 Task: Create a due date automation trigger when advanced on, on the wednesday of the week before a card is due add dates not starting today at 11:00 AM.
Action: Mouse moved to (980, 78)
Screenshot: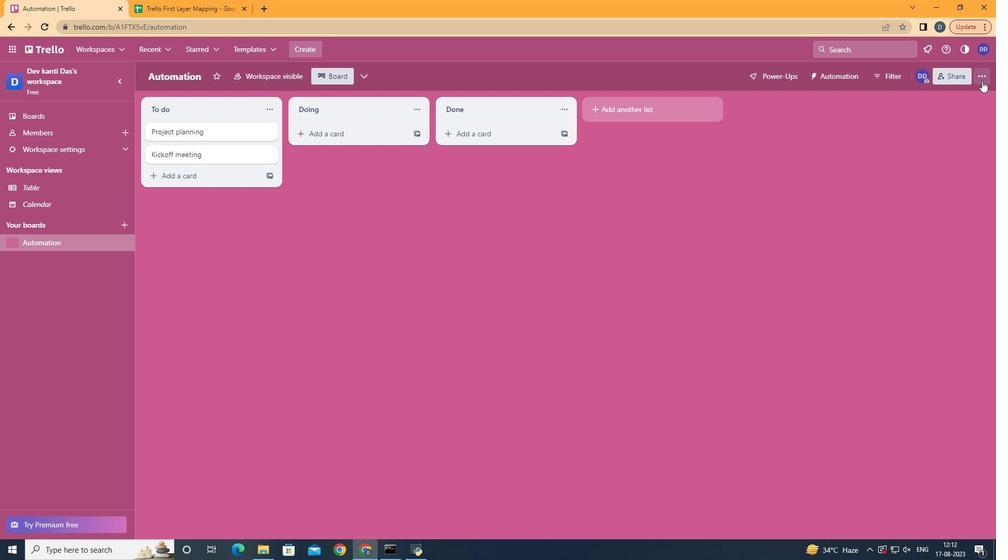 
Action: Mouse pressed left at (980, 78)
Screenshot: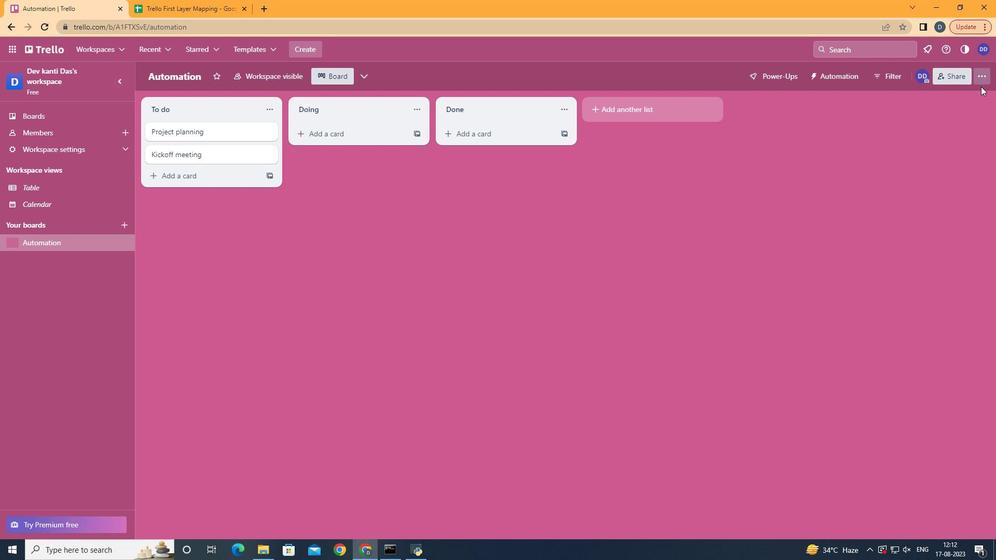 
Action: Mouse moved to (904, 212)
Screenshot: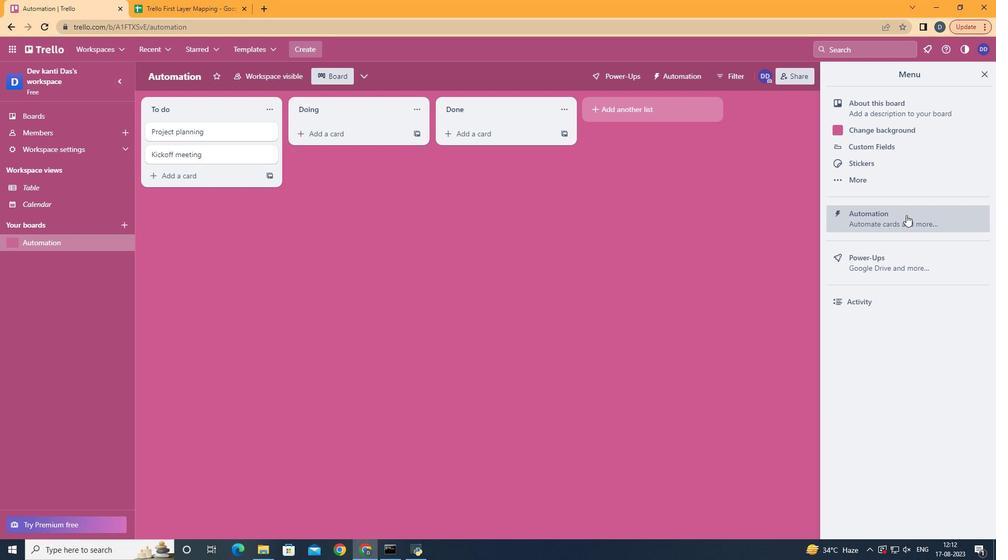 
Action: Mouse pressed left at (904, 212)
Screenshot: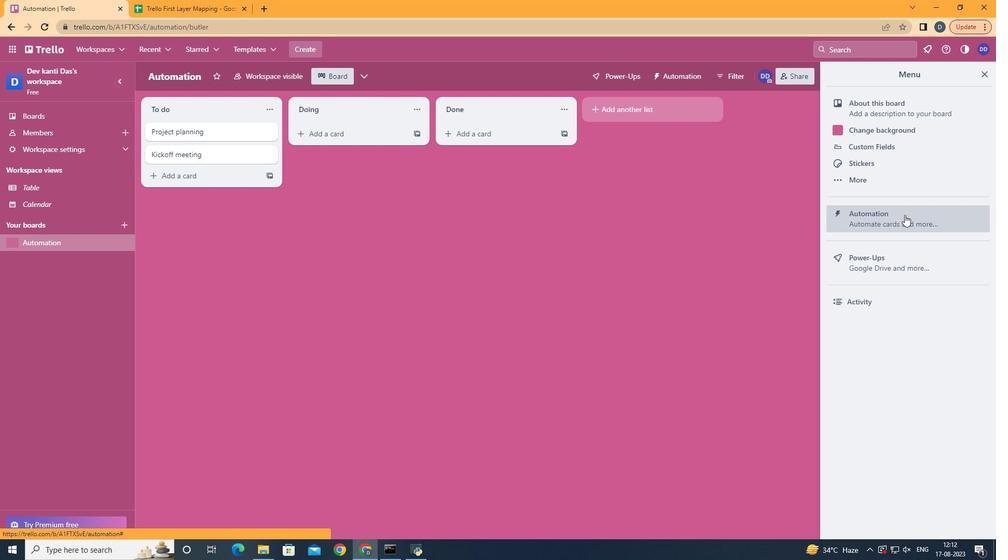 
Action: Mouse moved to (196, 210)
Screenshot: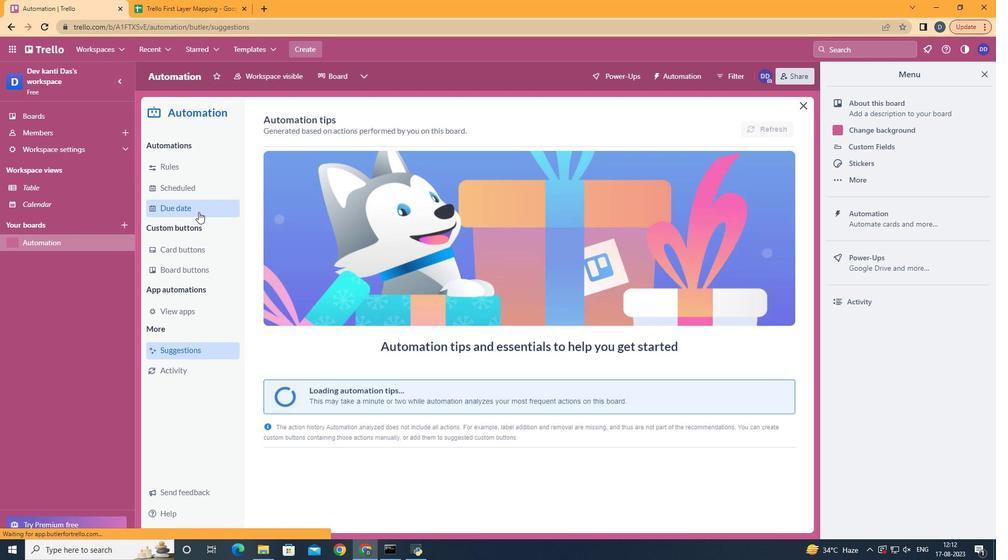 
Action: Mouse pressed left at (196, 210)
Screenshot: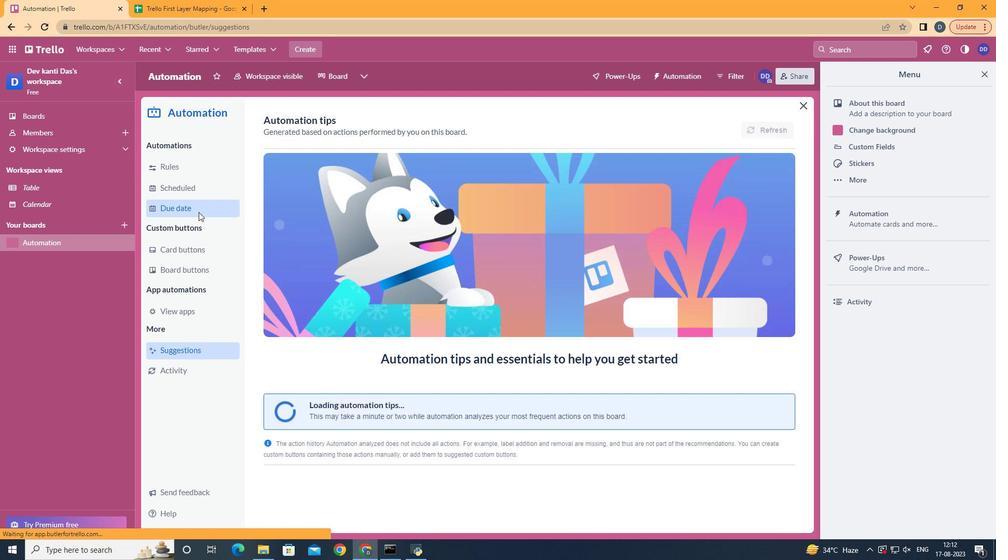 
Action: Mouse moved to (737, 120)
Screenshot: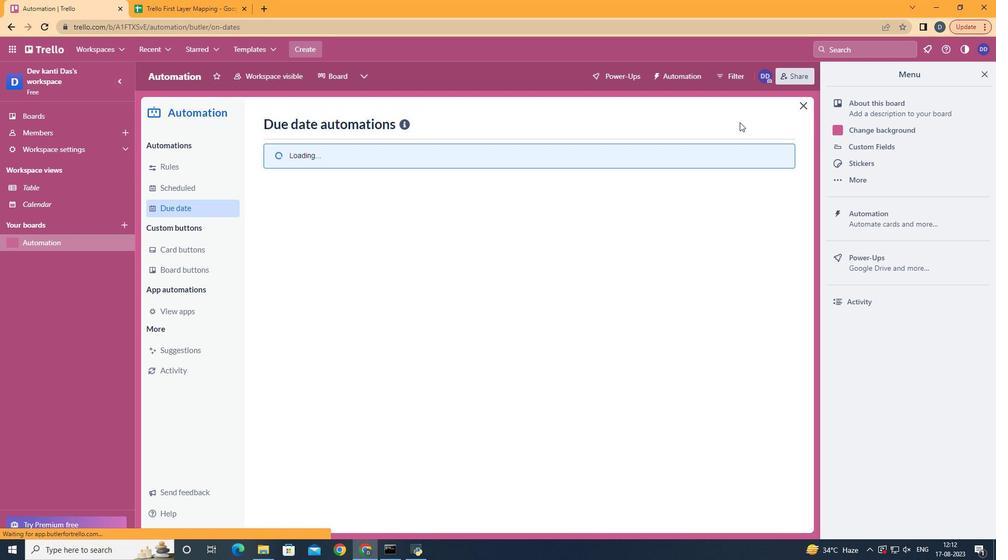 
Action: Mouse pressed left at (737, 120)
Screenshot: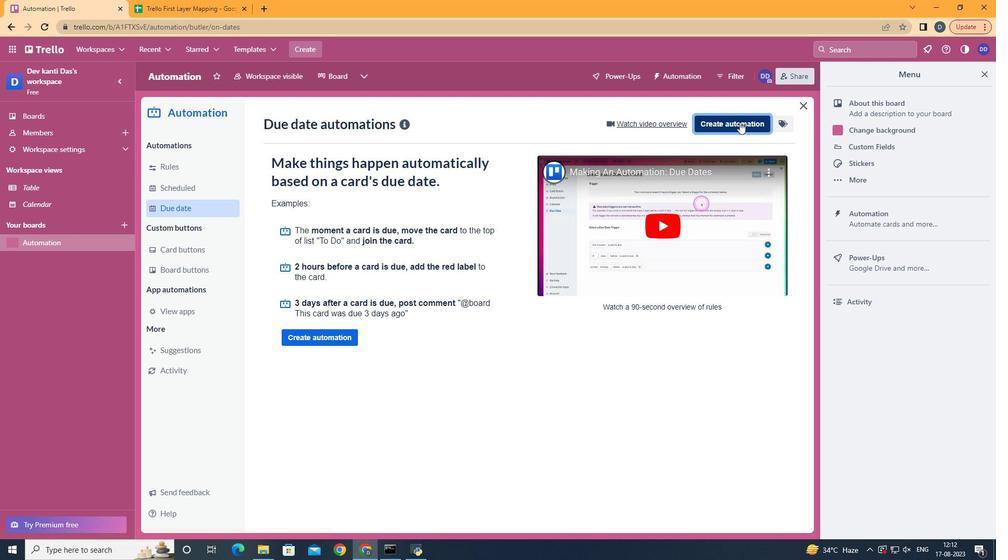 
Action: Mouse moved to (560, 220)
Screenshot: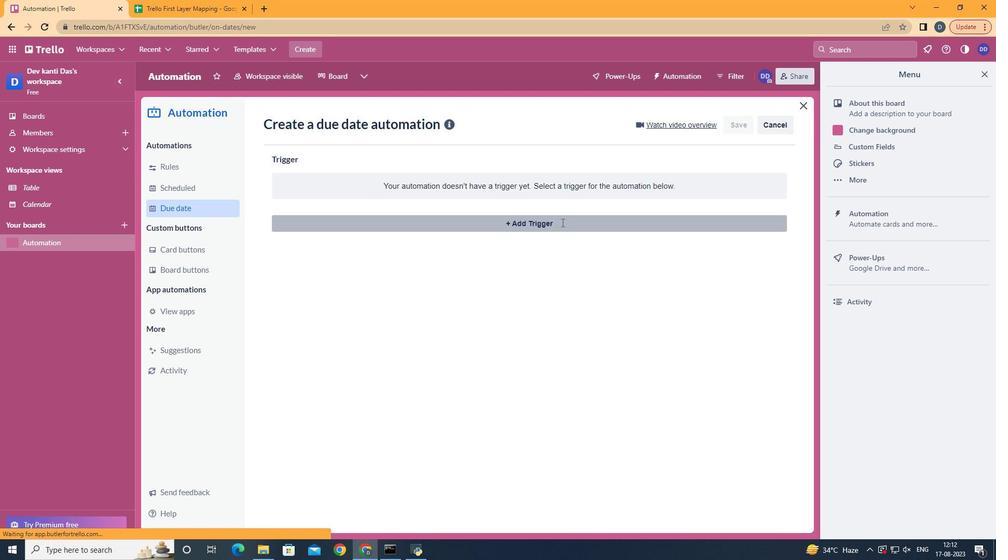 
Action: Mouse pressed left at (560, 220)
Screenshot: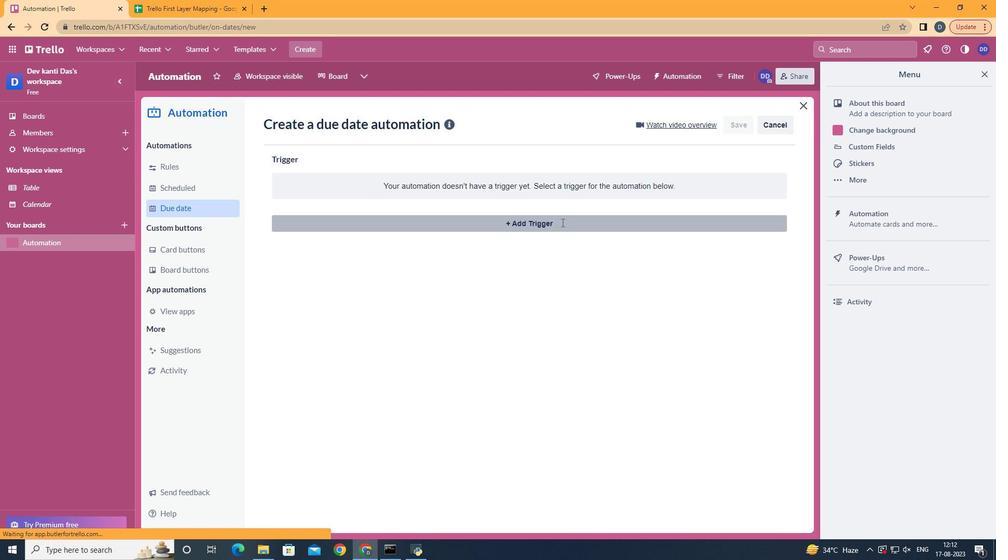 
Action: Mouse moved to (329, 309)
Screenshot: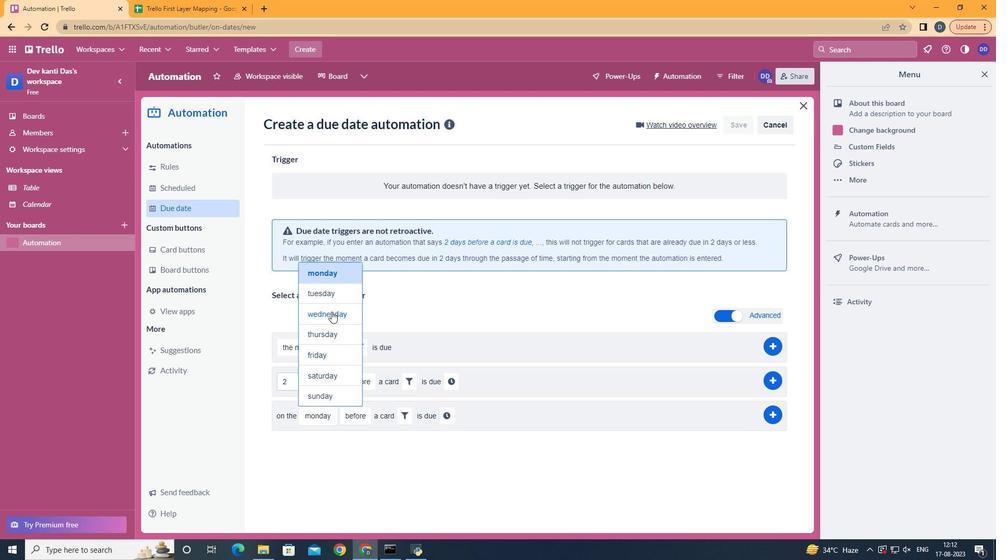 
Action: Mouse pressed left at (329, 309)
Screenshot: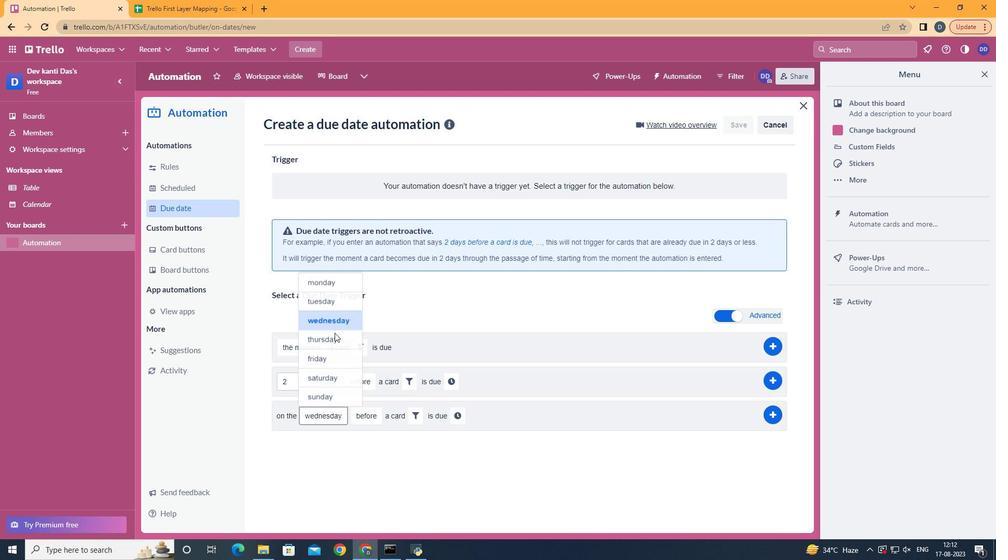 
Action: Mouse moved to (395, 488)
Screenshot: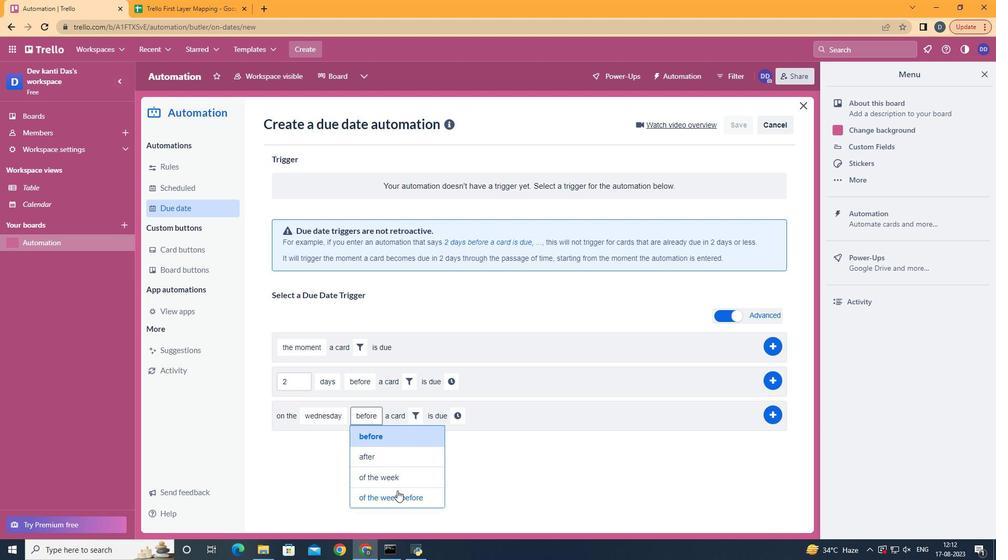 
Action: Mouse pressed left at (395, 488)
Screenshot: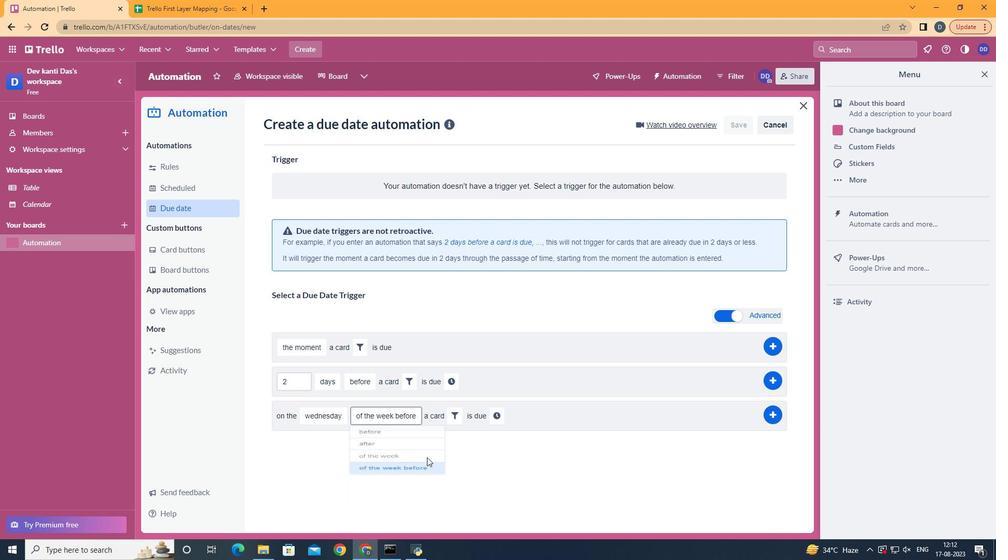 
Action: Mouse moved to (456, 414)
Screenshot: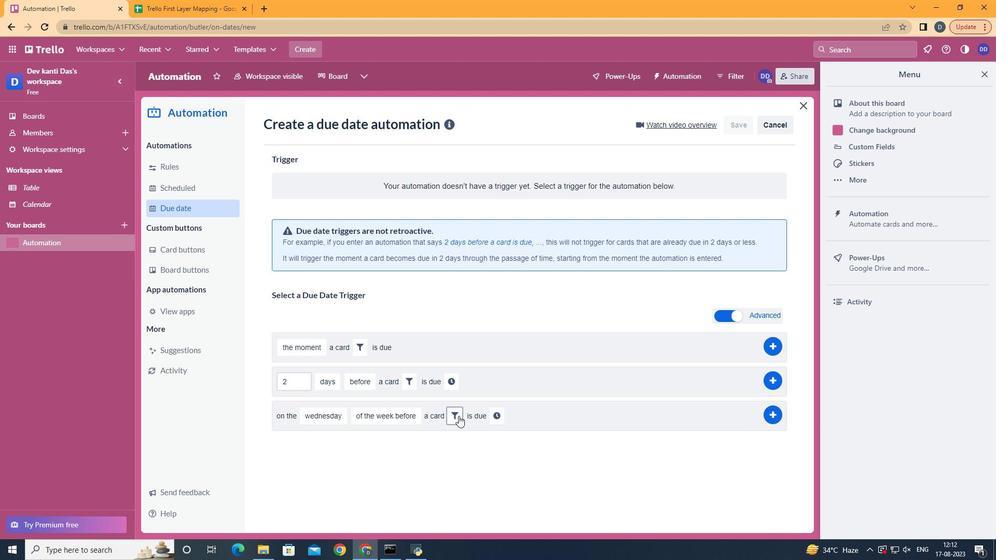 
Action: Mouse pressed left at (456, 414)
Screenshot: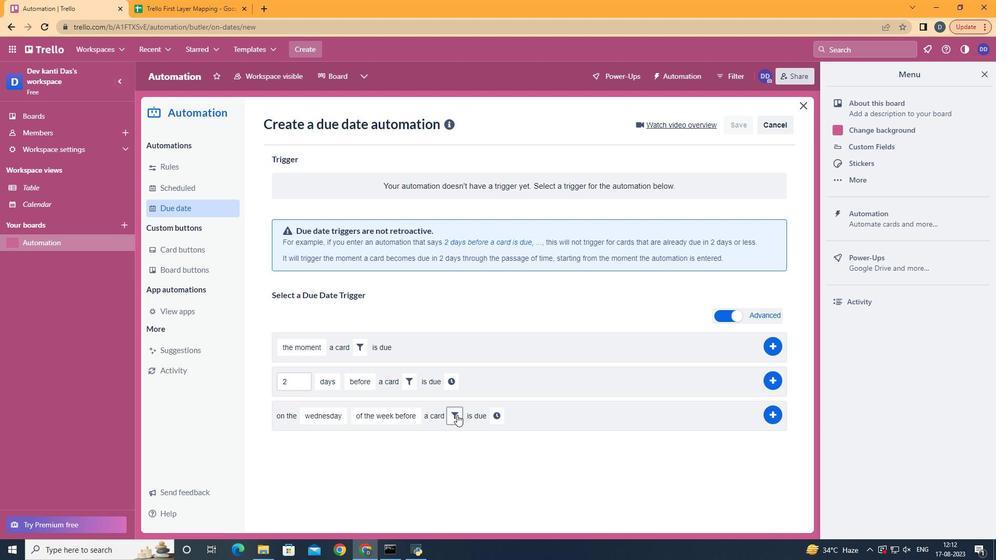 
Action: Mouse moved to (508, 446)
Screenshot: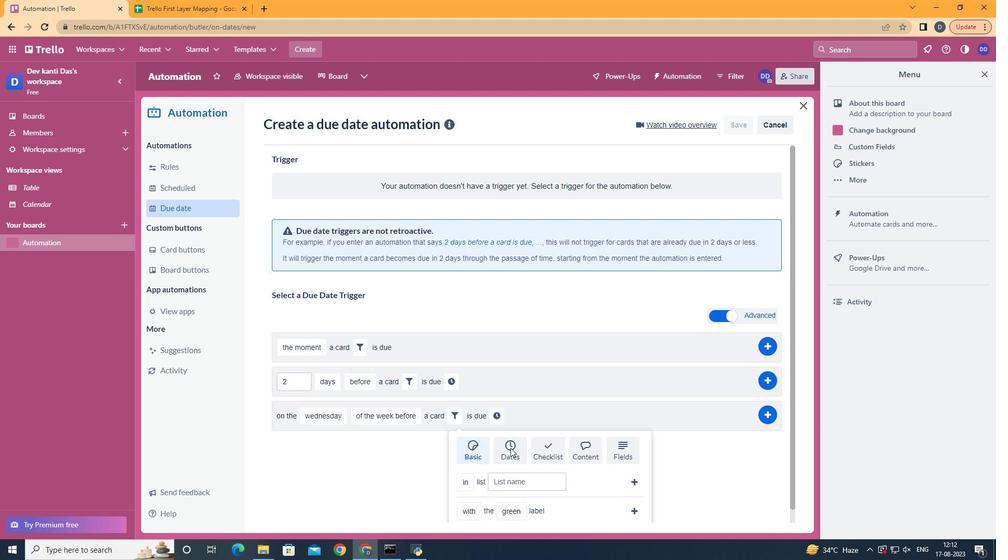 
Action: Mouse pressed left at (508, 446)
Screenshot: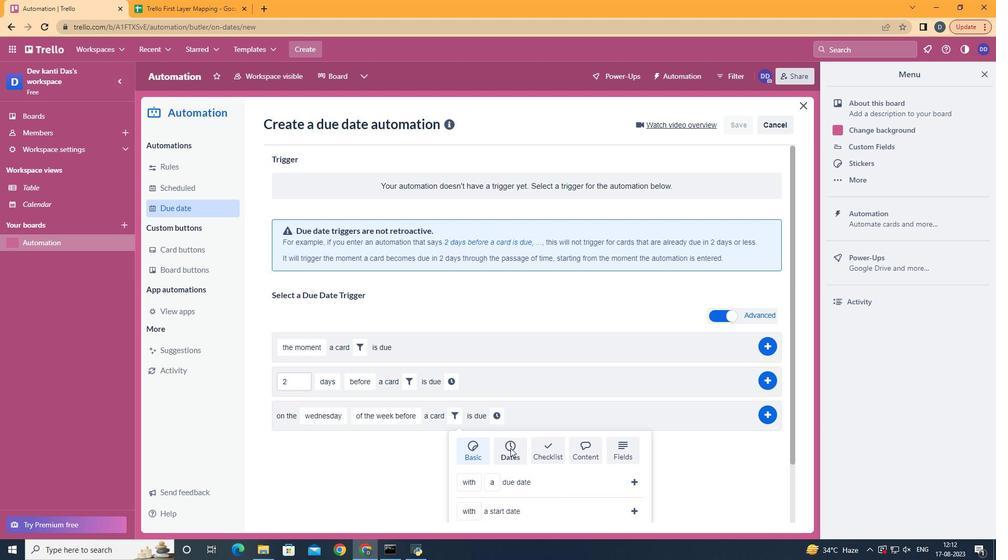 
Action: Mouse scrolled (508, 445) with delta (0, 0)
Screenshot: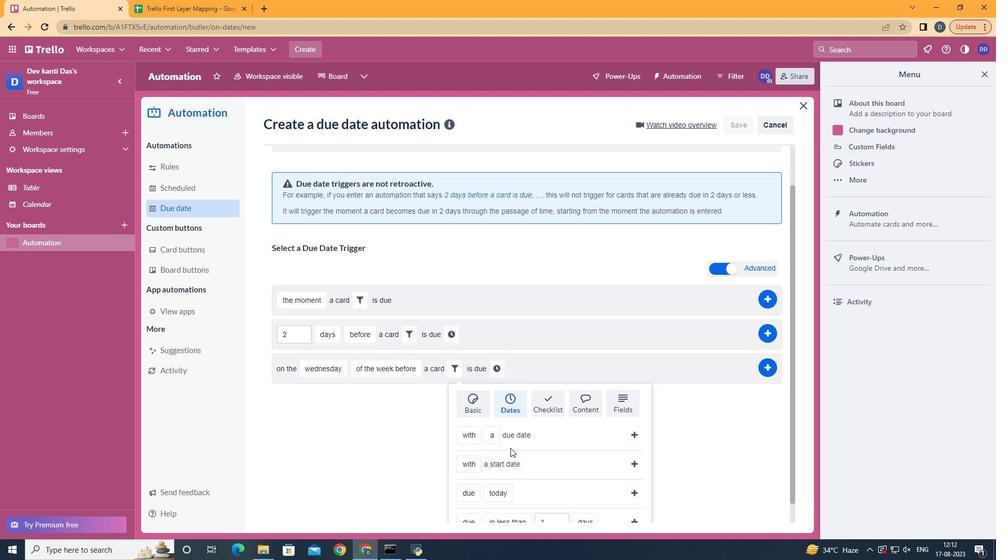 
Action: Mouse scrolled (508, 445) with delta (0, 0)
Screenshot: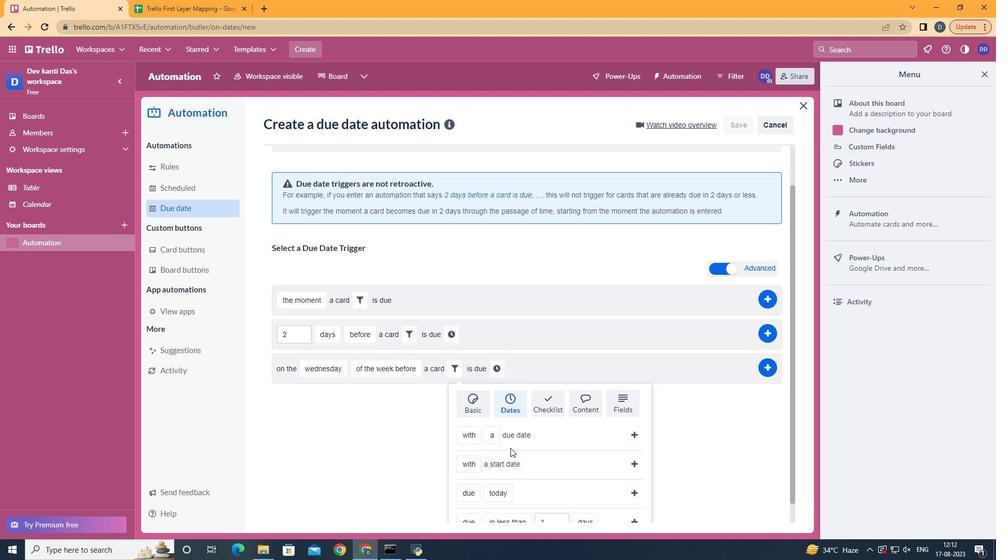 
Action: Mouse scrolled (508, 445) with delta (0, 0)
Screenshot: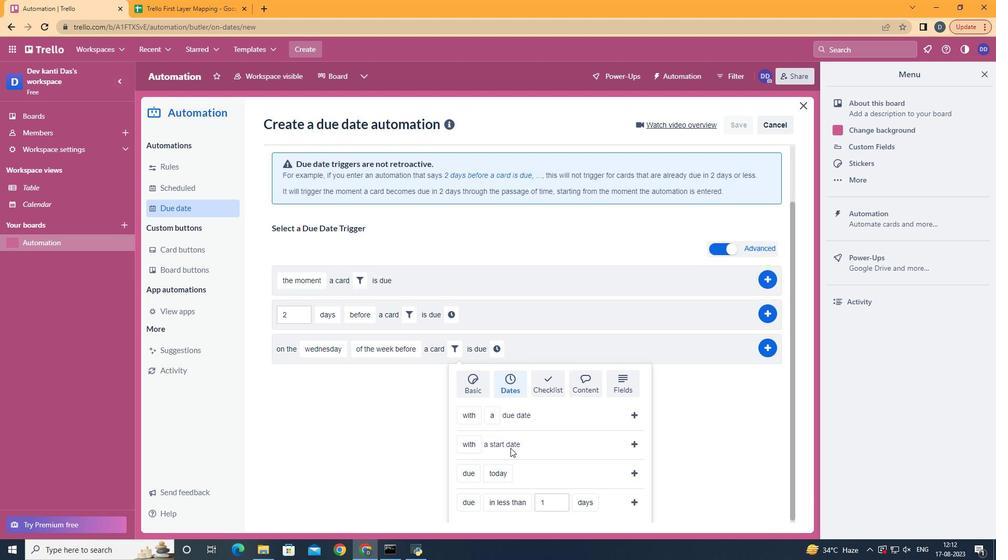 
Action: Mouse moved to (477, 458)
Screenshot: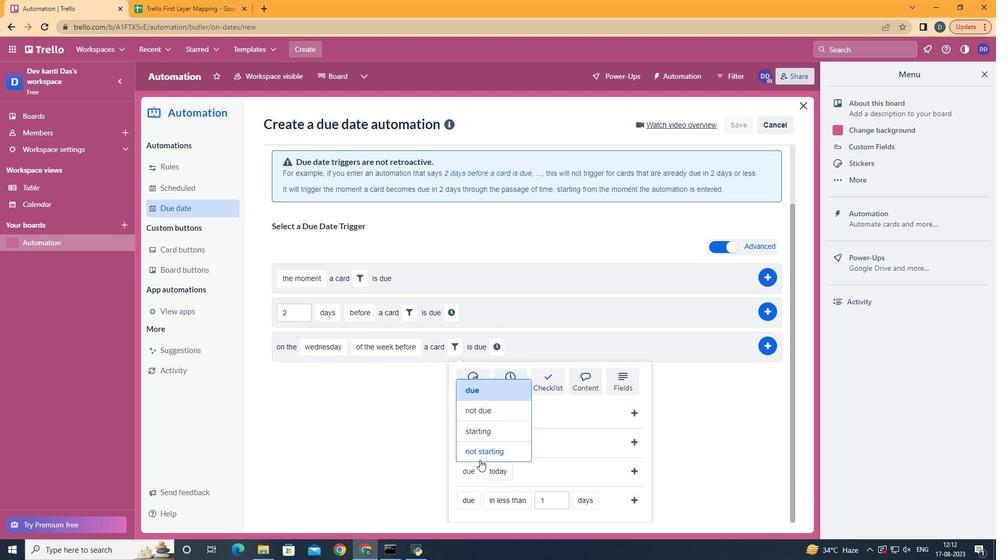 
Action: Mouse pressed left at (477, 458)
Screenshot: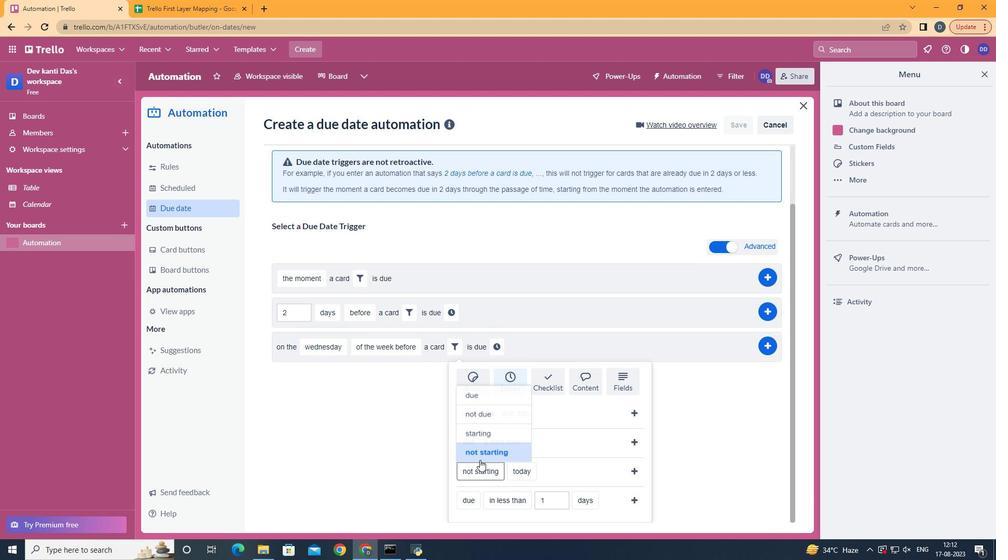 
Action: Mouse moved to (635, 465)
Screenshot: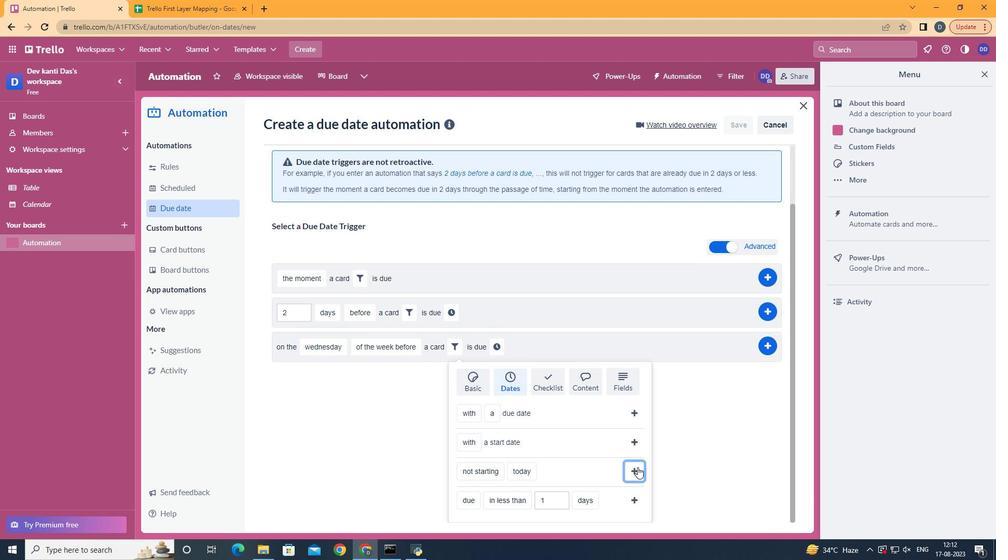 
Action: Mouse pressed left at (635, 465)
Screenshot: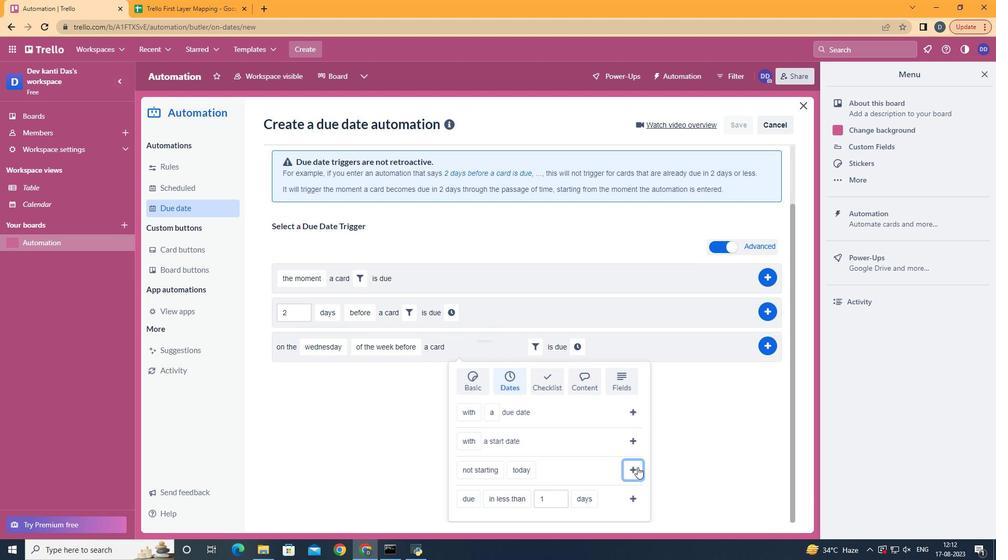 
Action: Mouse moved to (580, 415)
Screenshot: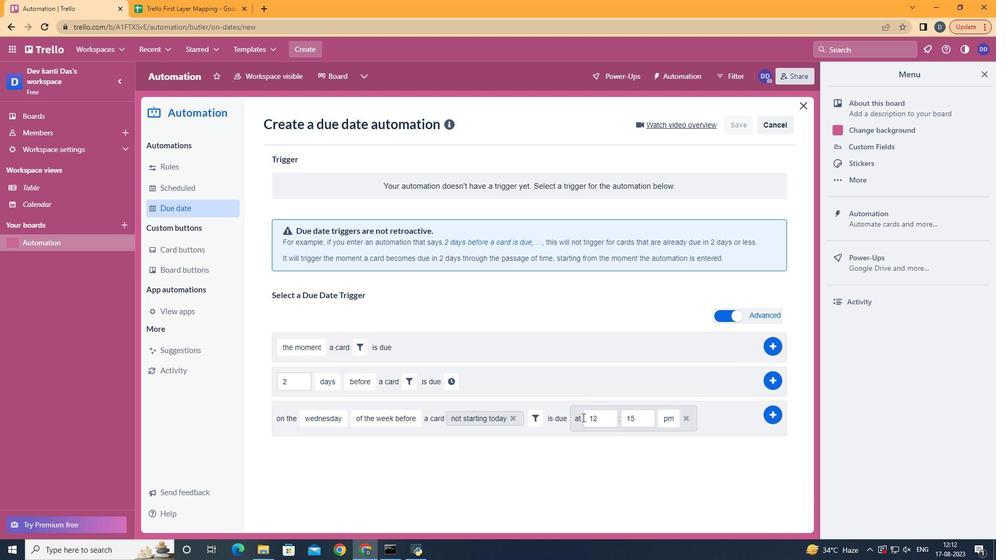 
Action: Mouse pressed left at (580, 415)
Screenshot: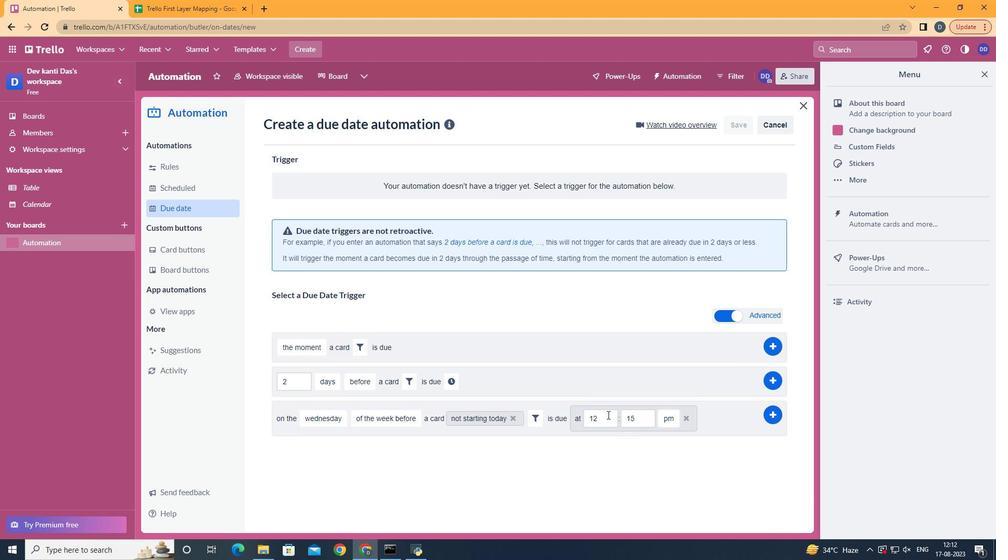 
Action: Mouse moved to (612, 413)
Screenshot: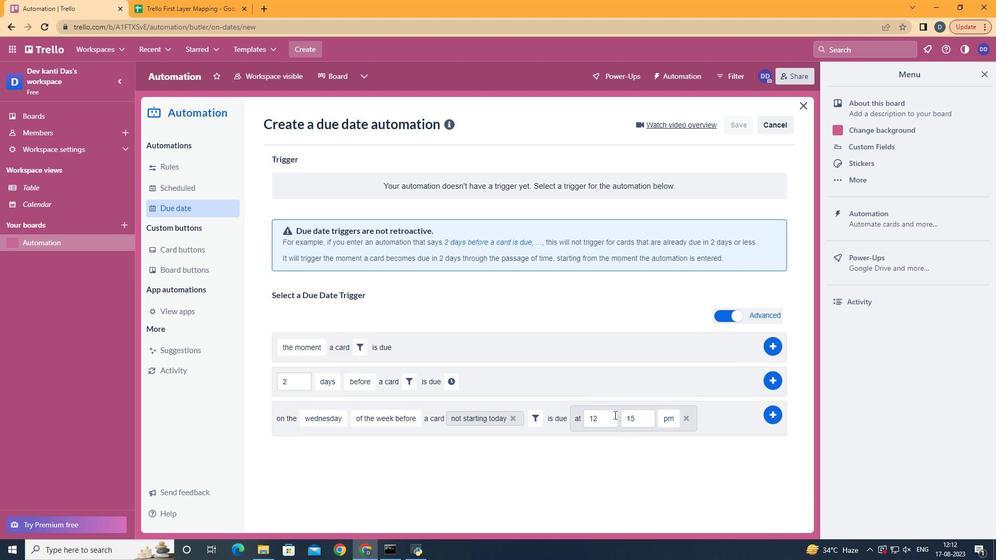 
Action: Mouse pressed left at (612, 413)
Screenshot: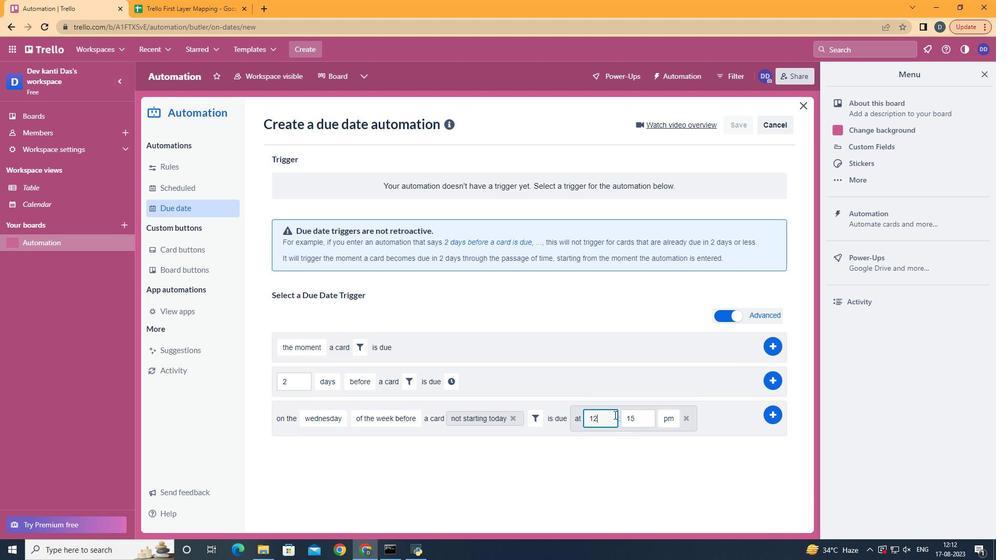 
Action: Mouse moved to (610, 414)
Screenshot: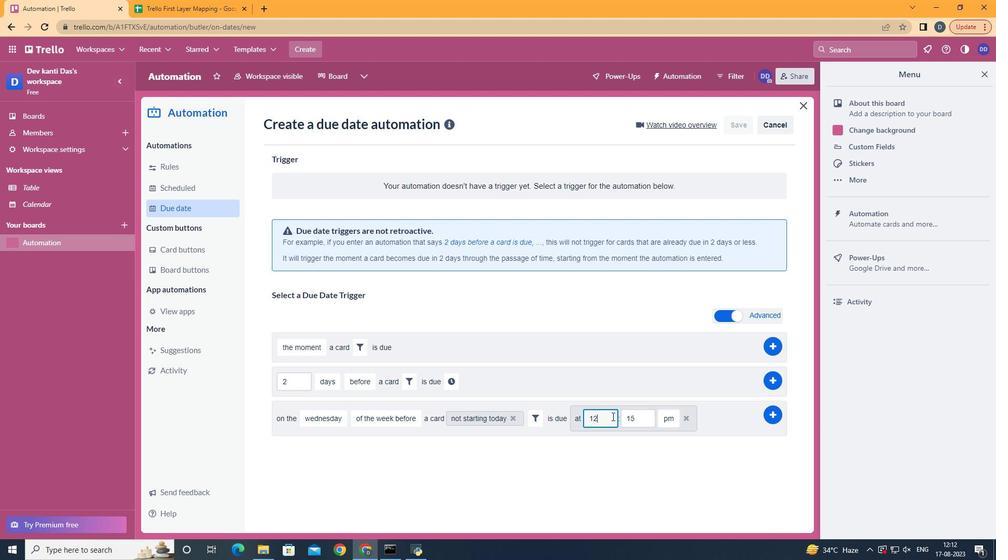 
Action: Key pressed <Key.backspace>1
Screenshot: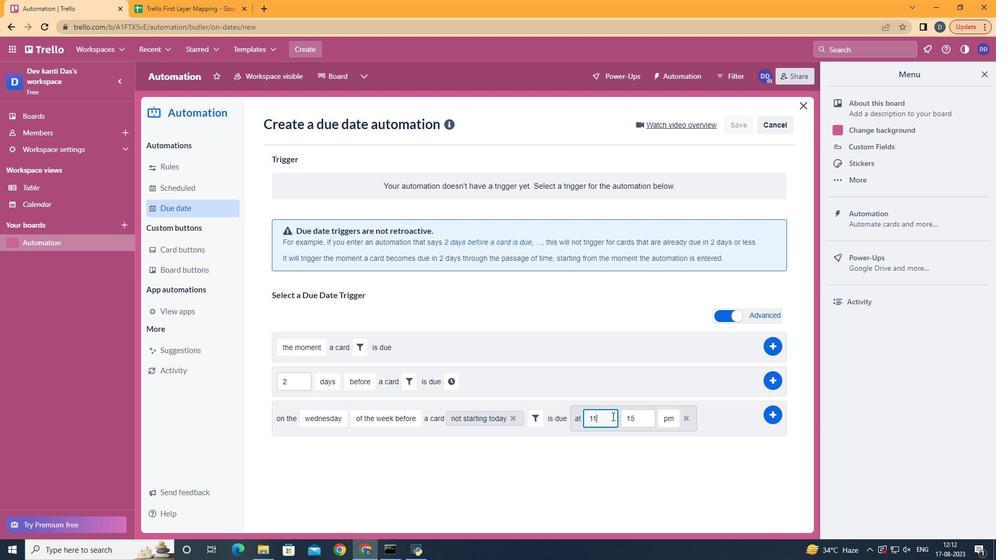 
Action: Mouse moved to (641, 417)
Screenshot: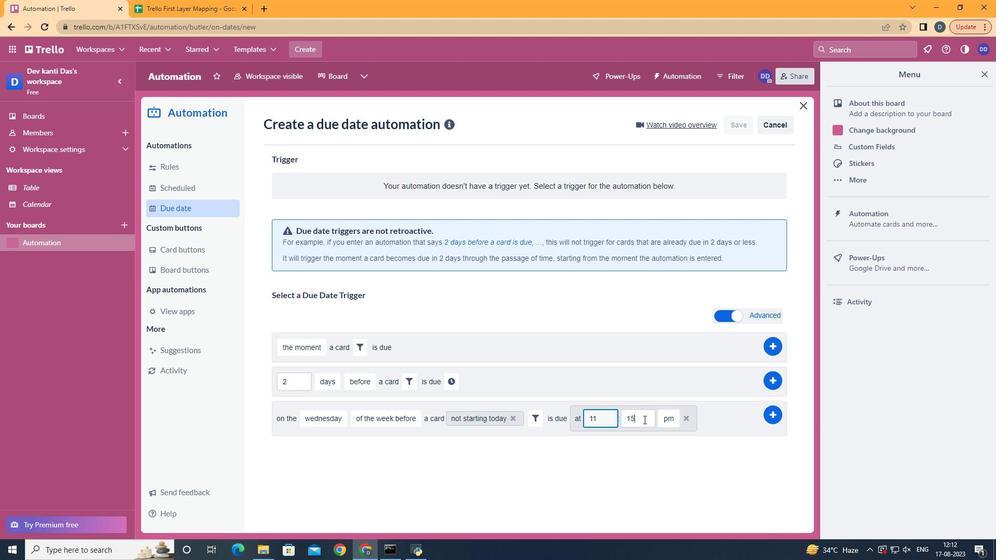 
Action: Mouse pressed left at (641, 417)
Screenshot: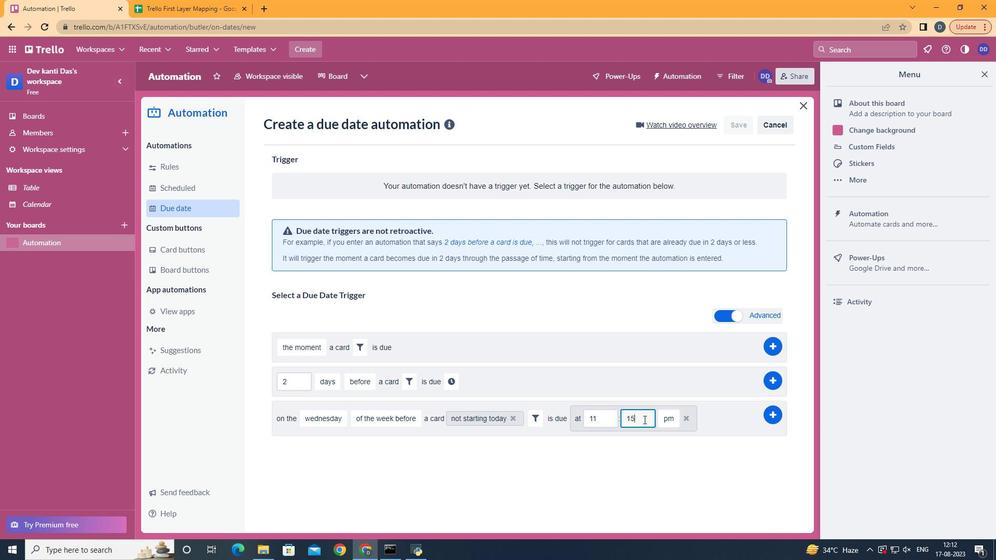 
Action: Key pressed <Key.backspace><Key.backspace>00
Screenshot: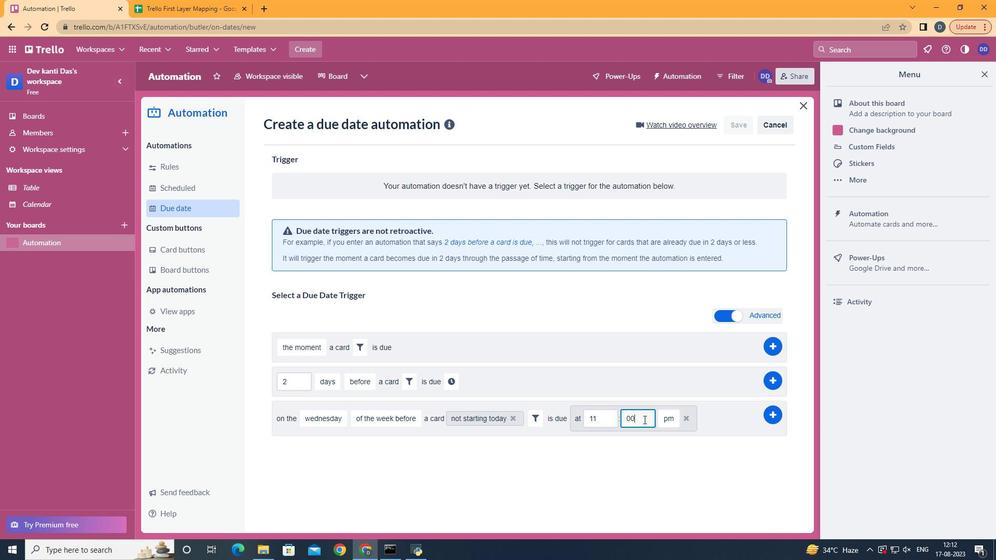 
Action: Mouse moved to (670, 439)
Screenshot: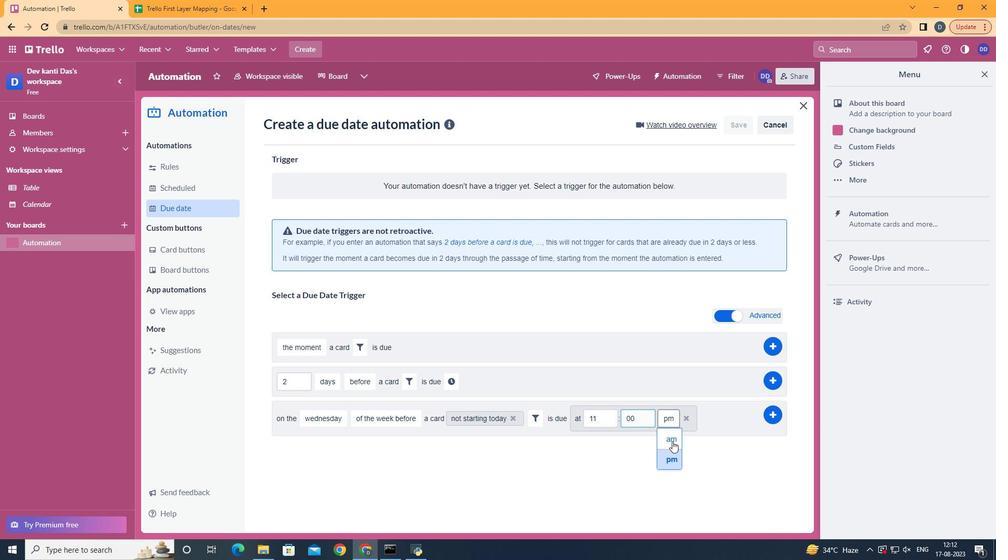
Action: Mouse pressed left at (670, 439)
Screenshot: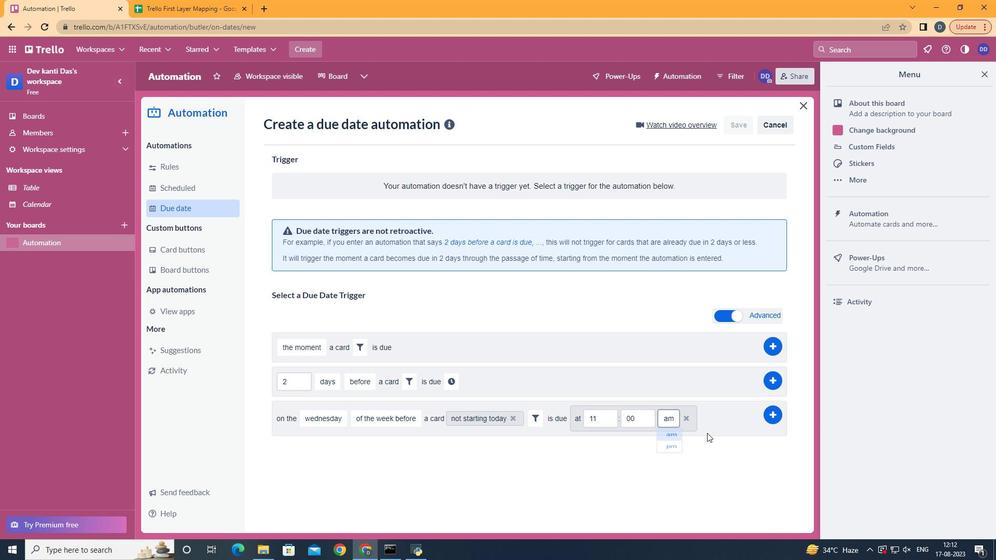 
Action: Mouse moved to (773, 409)
Screenshot: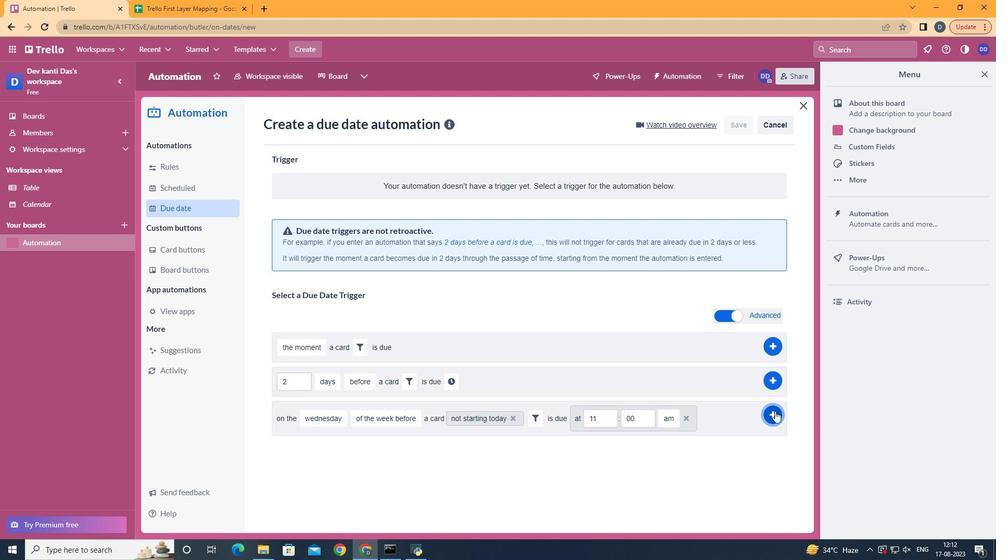 
Action: Mouse pressed left at (773, 409)
Screenshot: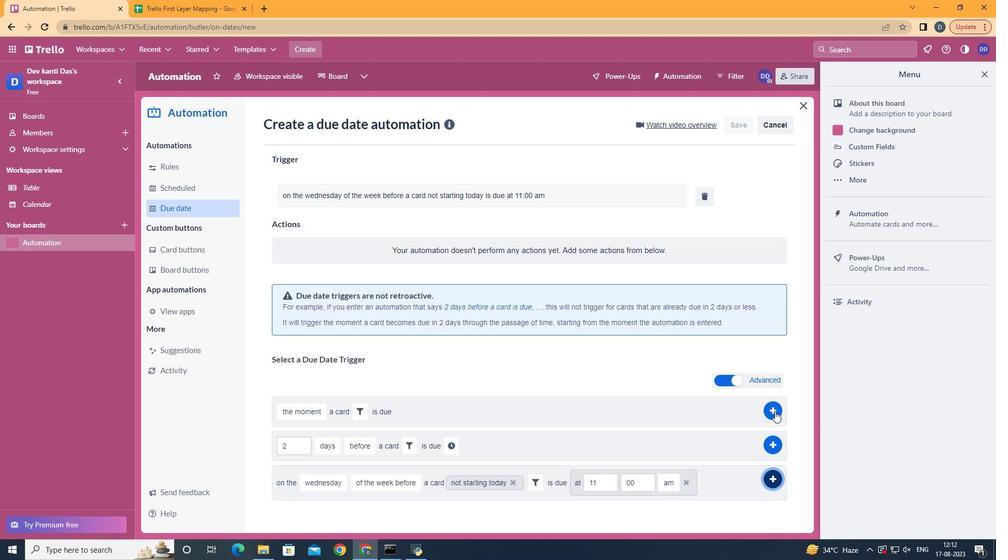 
